 Task: Create a task  Improve the appâ€™s error messages and user feedback system , assign it to team member softage.8@softage.net in the project VelocityTech and update the status of the task to  On Track  , set the priority of the task to High.
Action: Mouse moved to (67, 349)
Screenshot: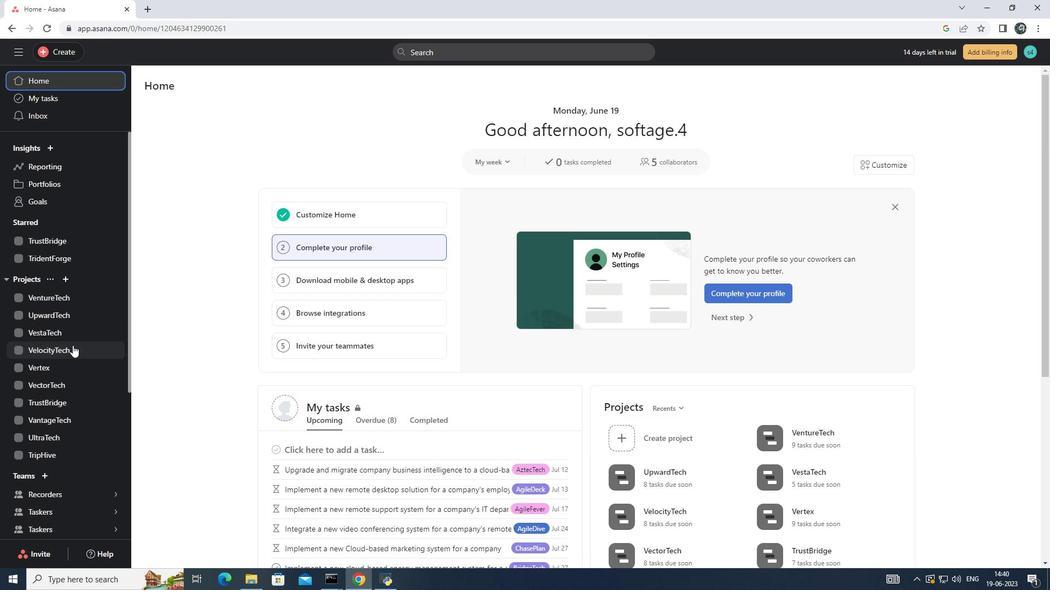 
Action: Mouse pressed left at (67, 349)
Screenshot: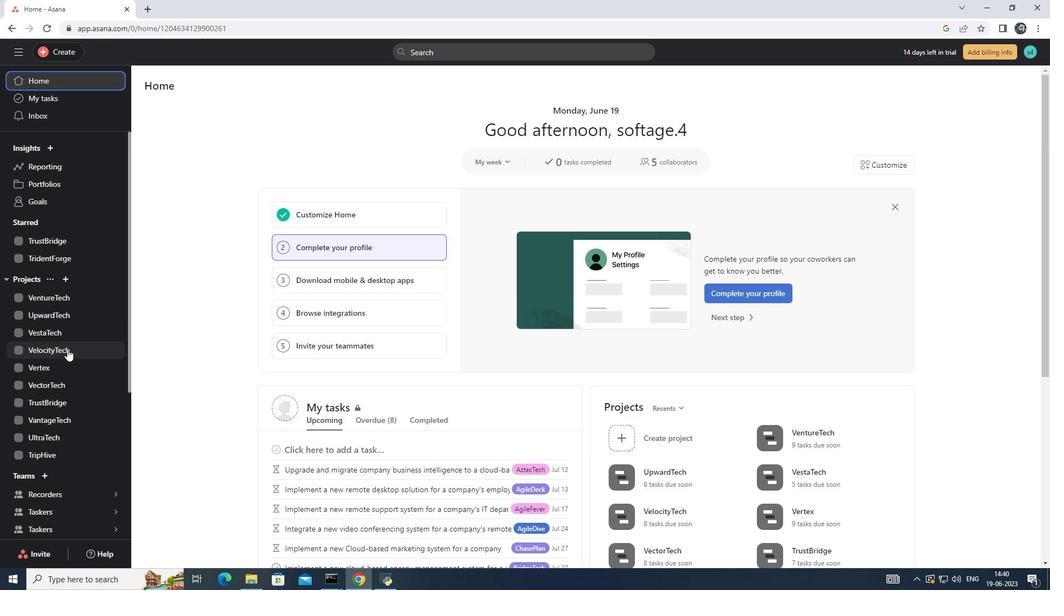 
Action: Mouse moved to (178, 135)
Screenshot: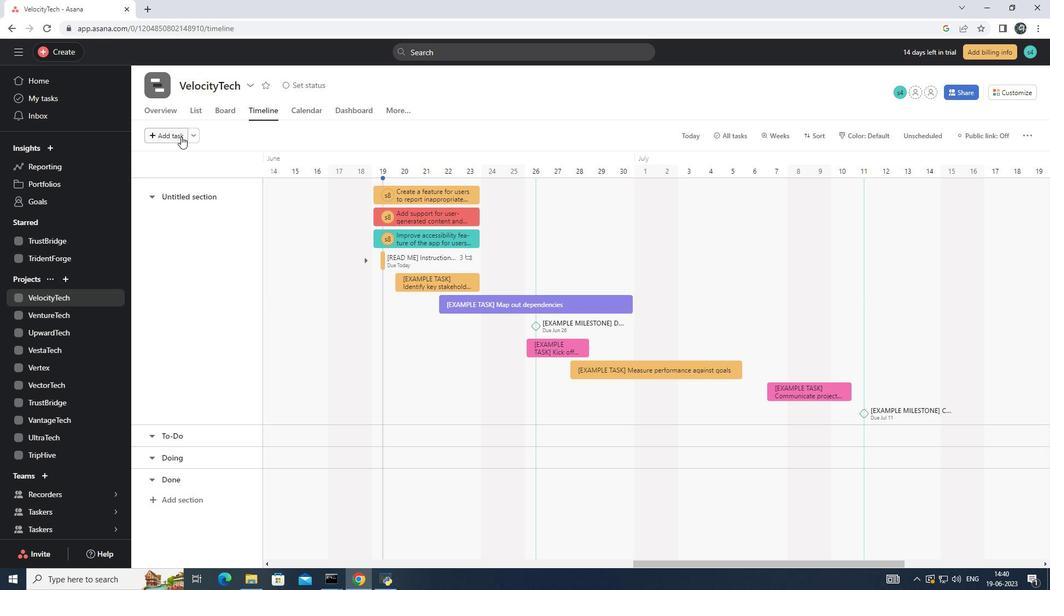 
Action: Mouse pressed left at (178, 135)
Screenshot: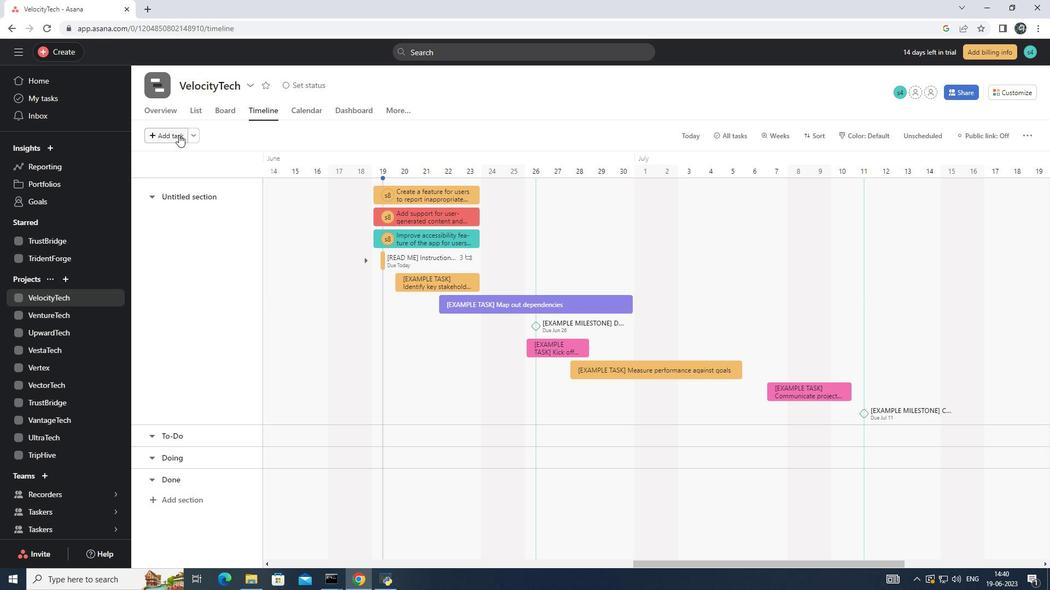 
Action: Mouse moved to (391, 195)
Screenshot: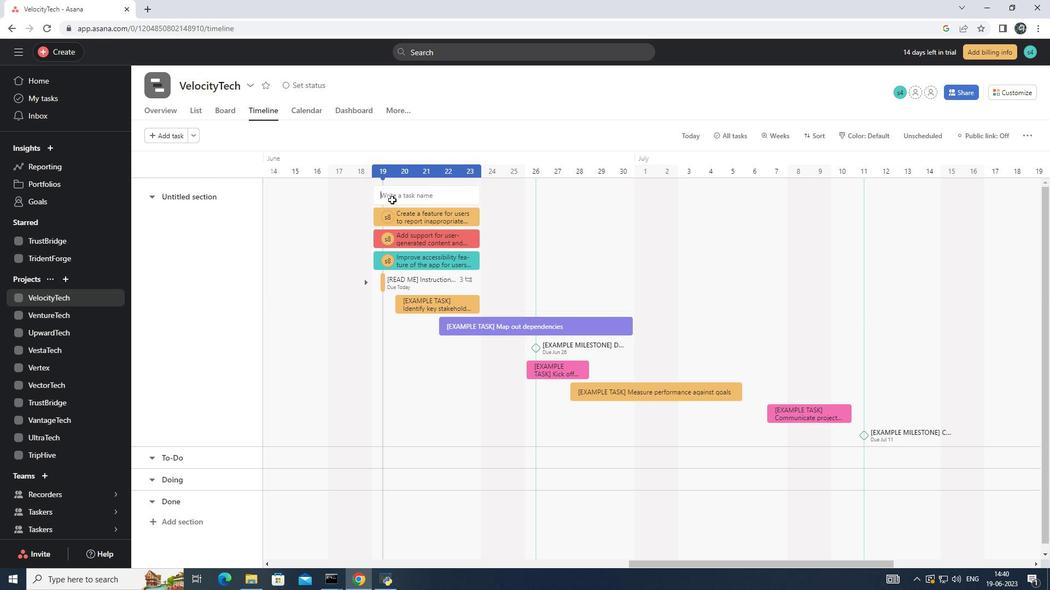 
Action: Mouse pressed left at (391, 195)
Screenshot: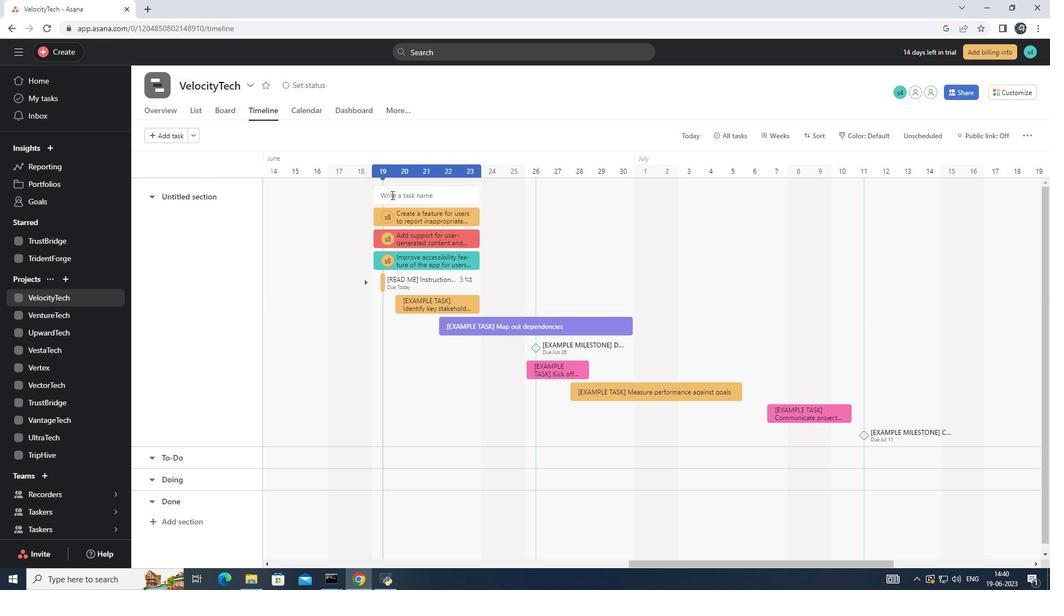 
Action: Key pressed <Key.shift>Improve<Key.space>the<Key.space>app's<Key.space>error<Key.space>messages<Key.space>and<Key.space>user<Key.space>feedback<Key.space>system<Key.enter>
Screenshot: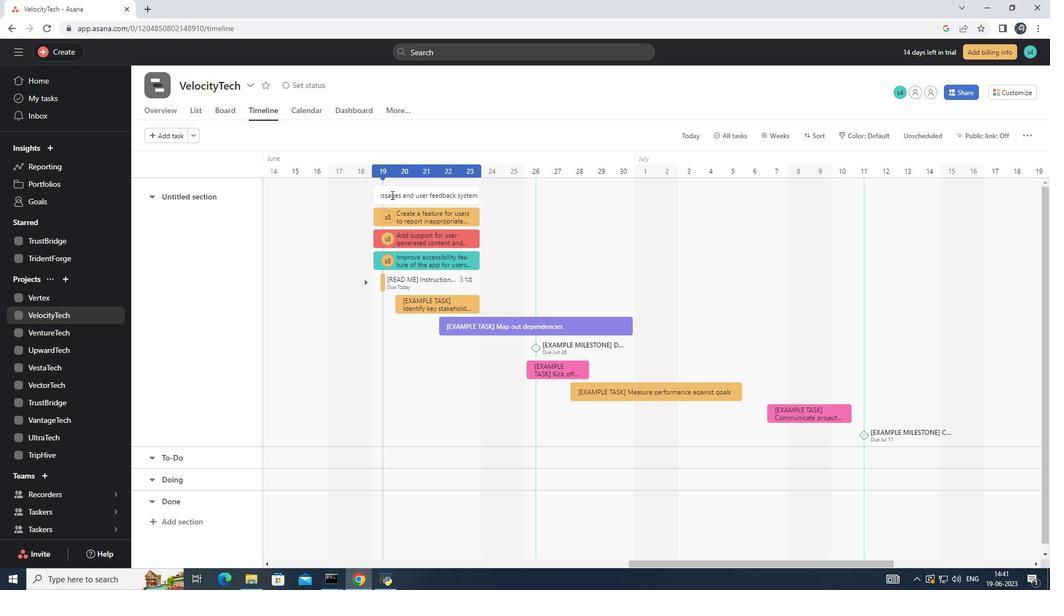 
Action: Mouse moved to (408, 193)
Screenshot: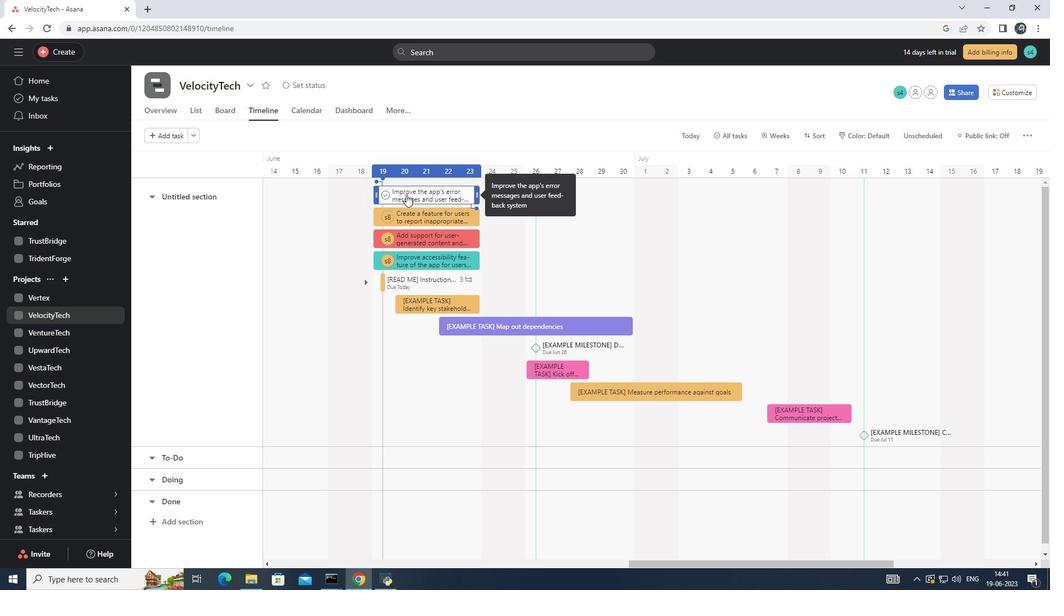 
Action: Mouse pressed left at (408, 193)
Screenshot: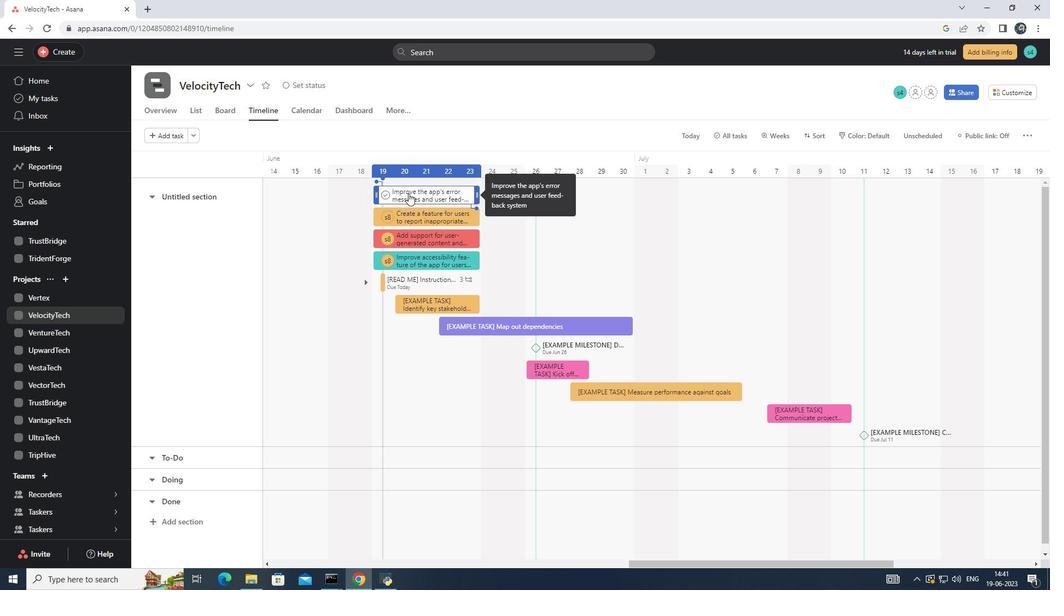 
Action: Mouse moved to (765, 213)
Screenshot: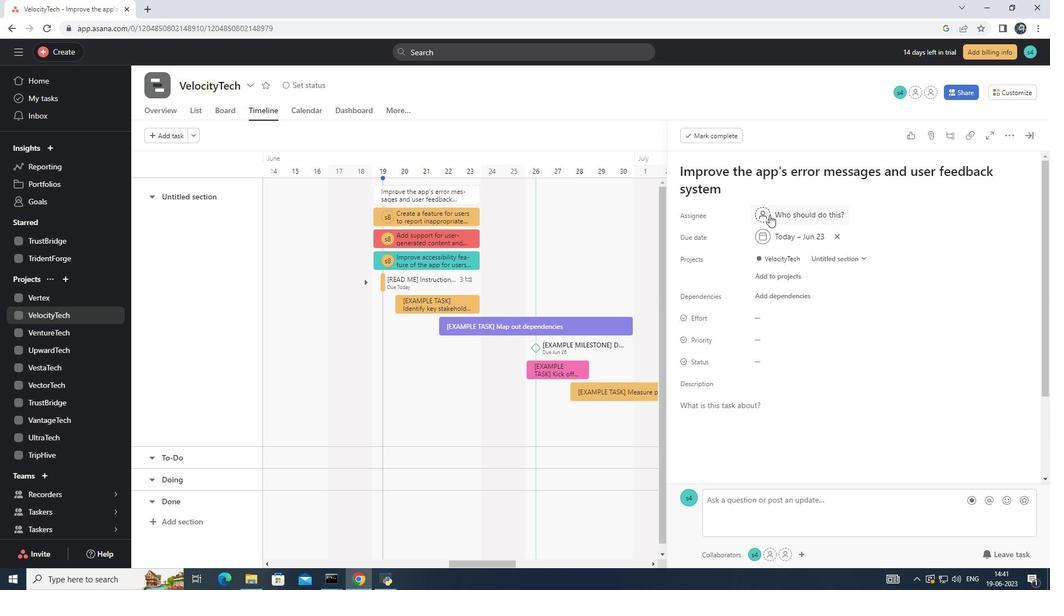 
Action: Mouse pressed left at (765, 213)
Screenshot: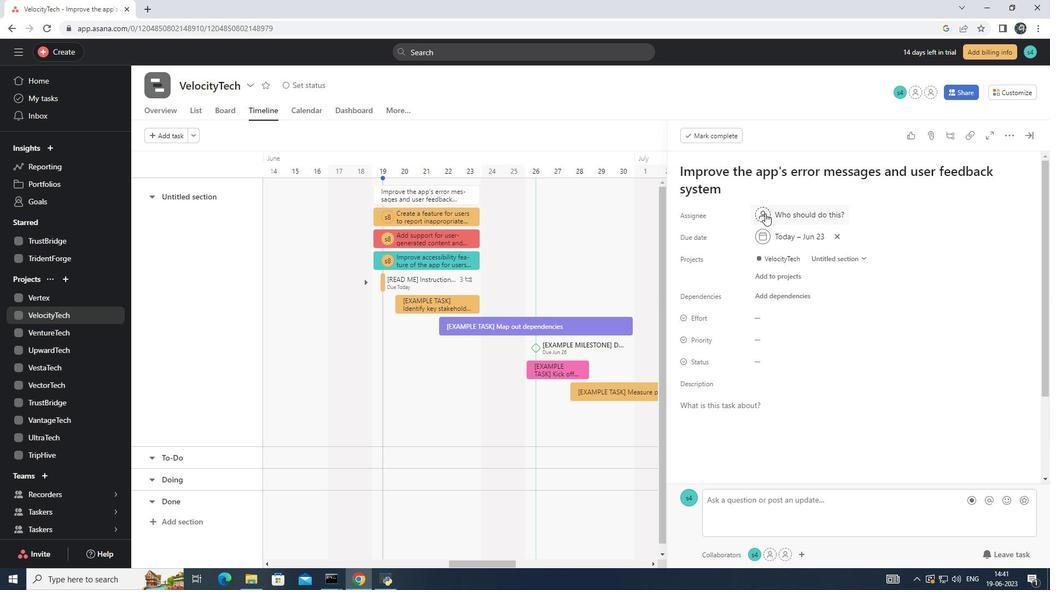 
Action: Mouse moved to (791, 214)
Screenshot: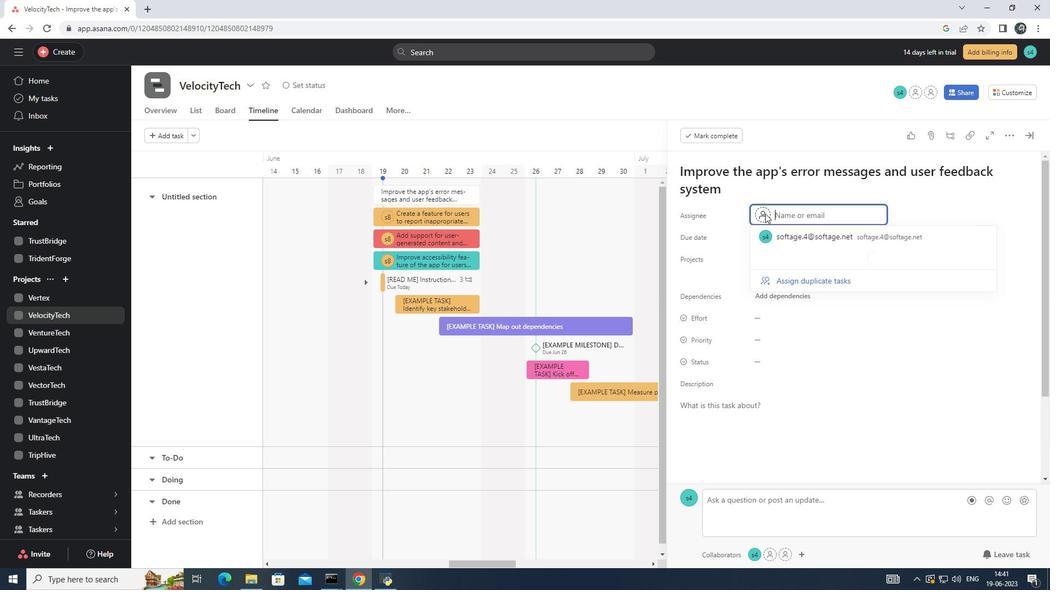 
Action: Key pressed softage.8<Key.shift>@softage.net<Key.enter>
Screenshot: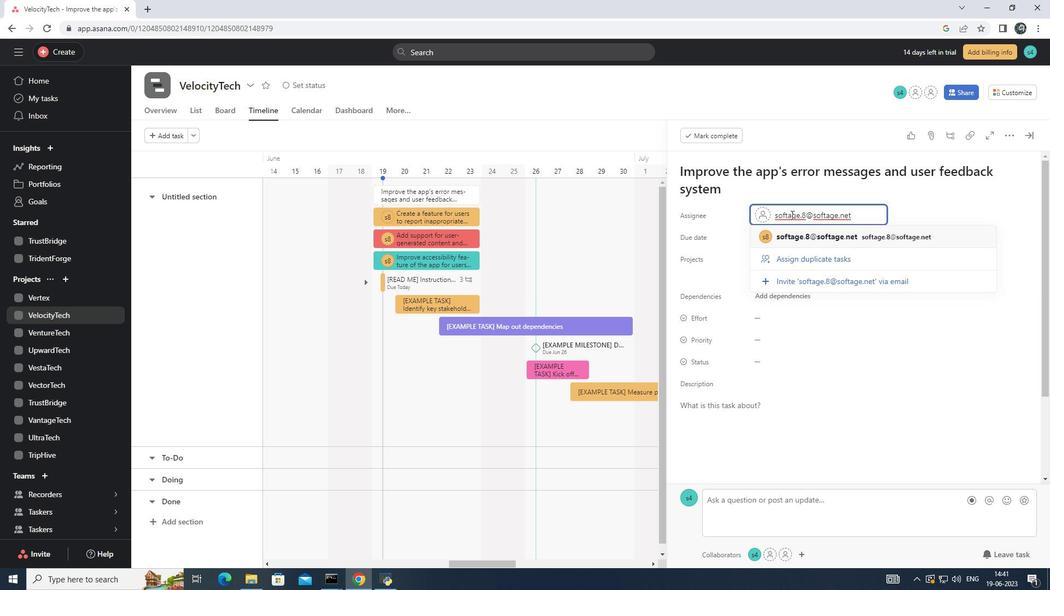 
Action: Mouse moved to (801, 366)
Screenshot: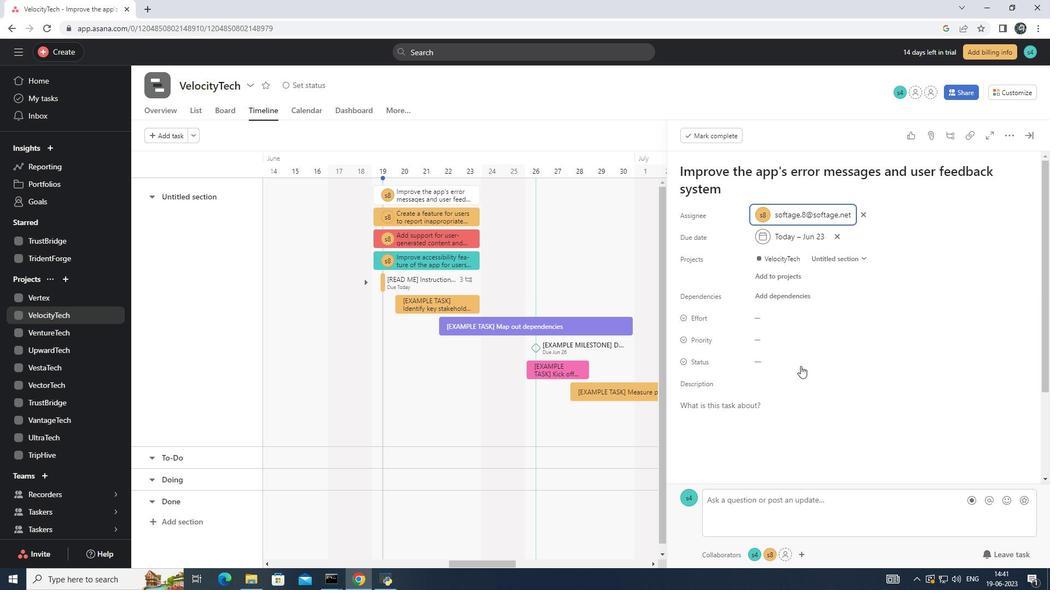 
Action: Mouse pressed left at (801, 366)
Screenshot: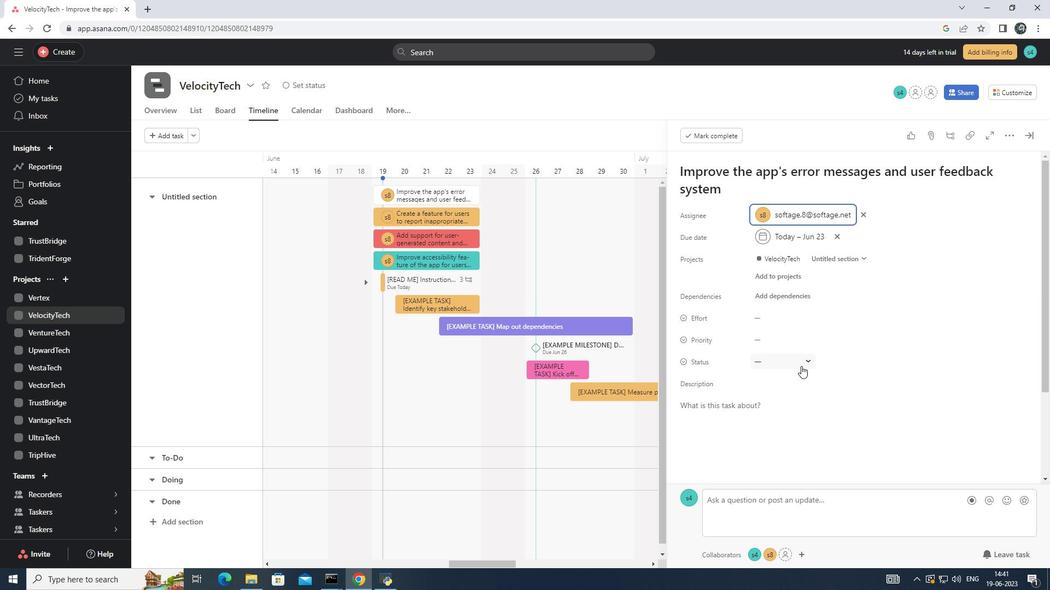 
Action: Mouse moved to (808, 398)
Screenshot: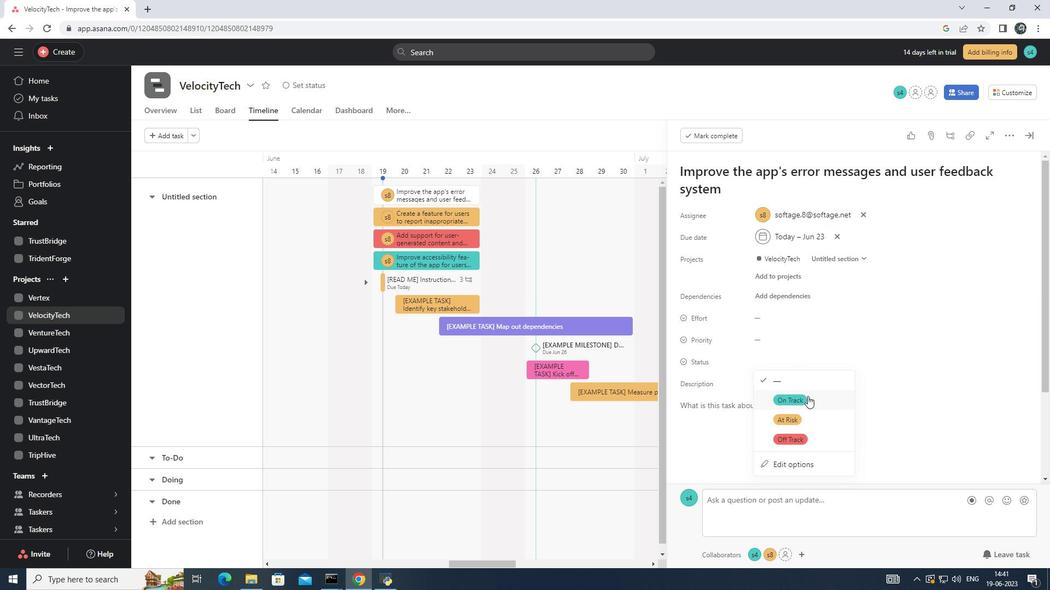 
Action: Mouse pressed left at (808, 398)
Screenshot: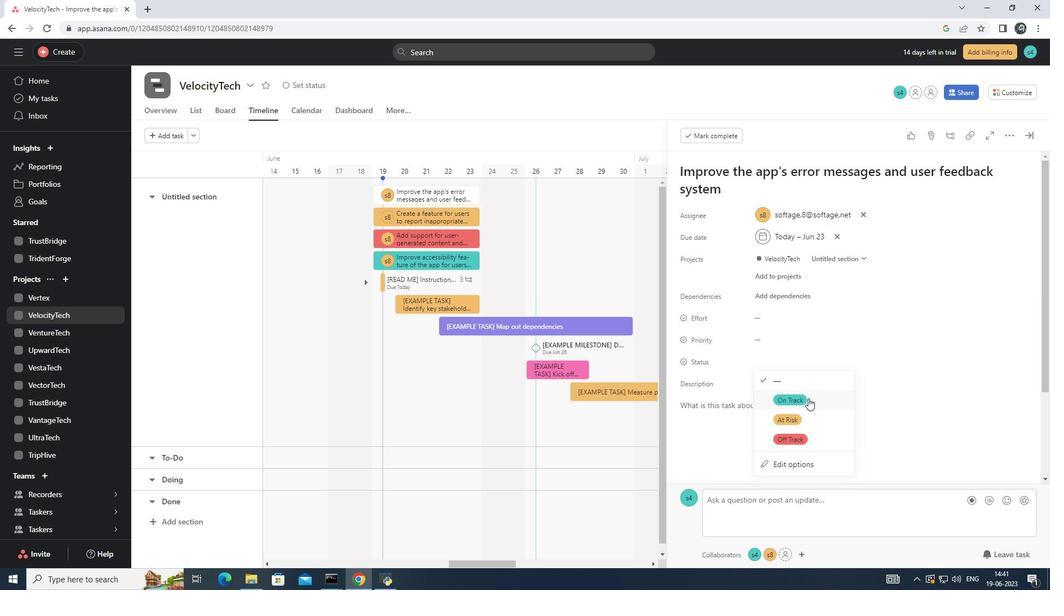 
Action: Mouse moved to (771, 336)
Screenshot: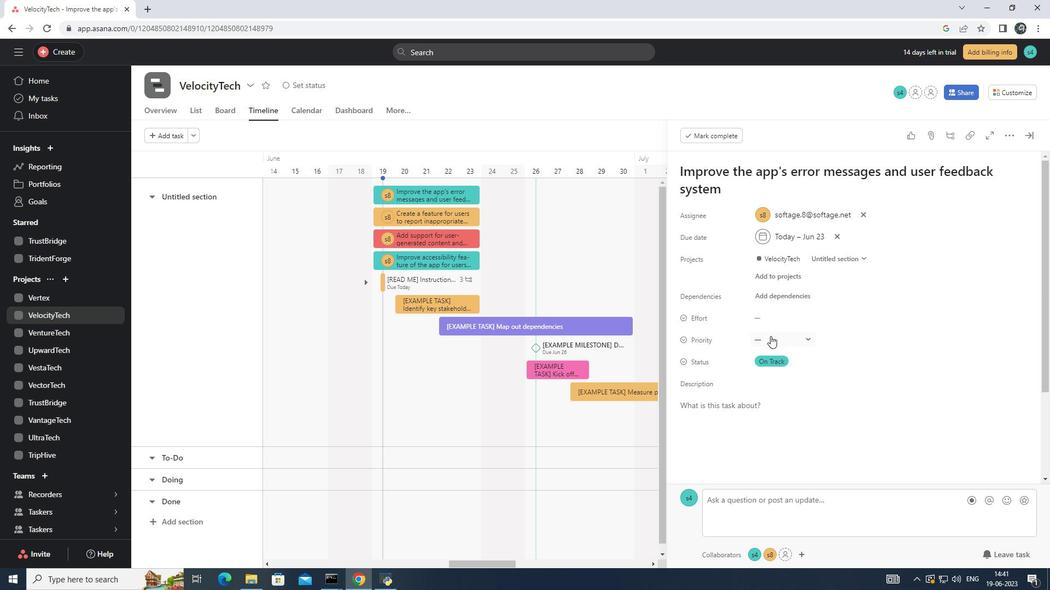 
Action: Mouse pressed left at (771, 336)
Screenshot: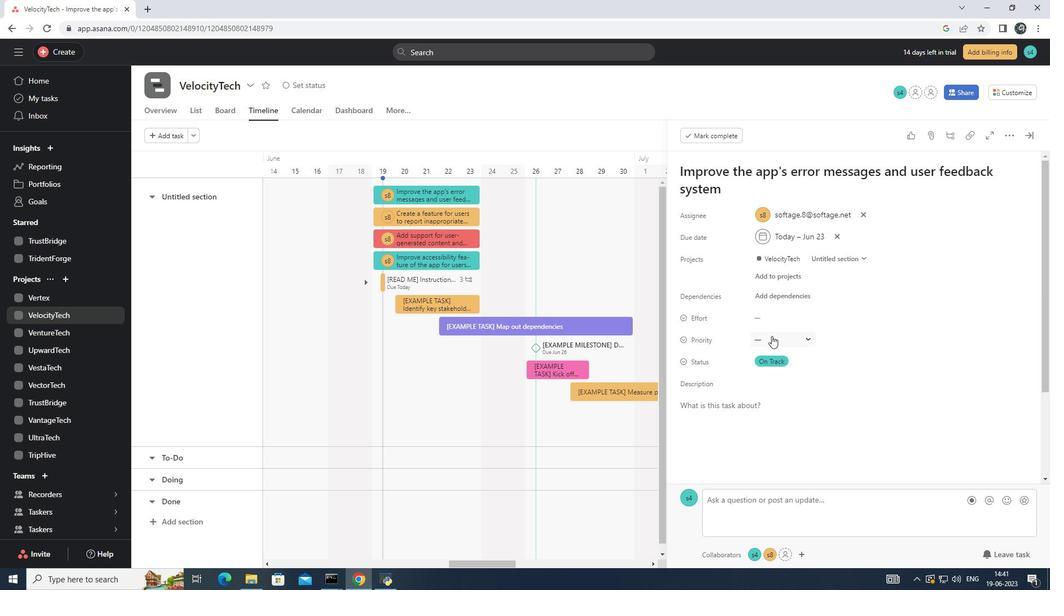 
Action: Mouse moved to (797, 379)
Screenshot: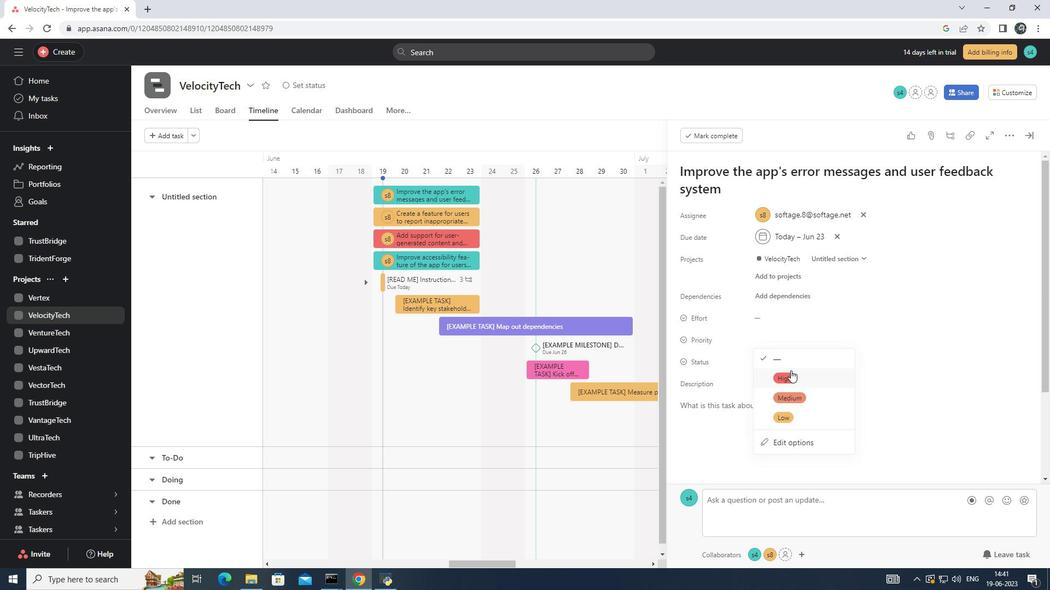 
Action: Mouse pressed left at (797, 379)
Screenshot: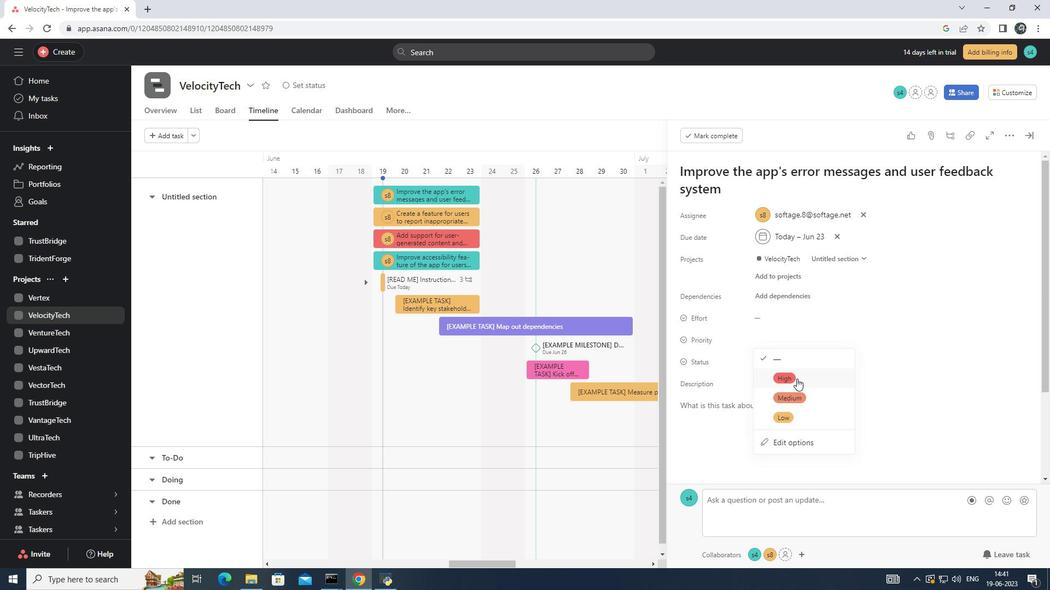 
